 Task: Add Bulk Foods Fruit Gems to the cart.
Action: Mouse moved to (16, 61)
Screenshot: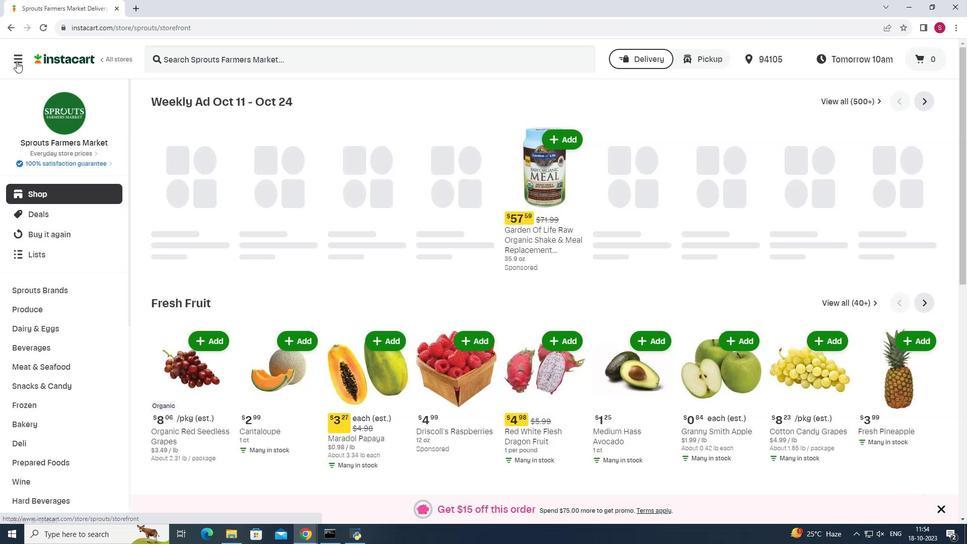 
Action: Mouse pressed left at (16, 61)
Screenshot: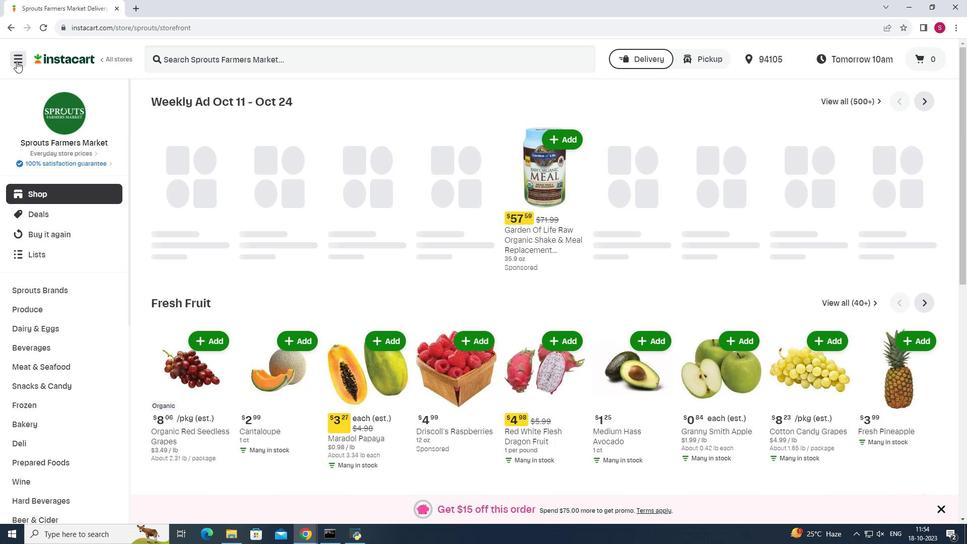 
Action: Mouse moved to (63, 264)
Screenshot: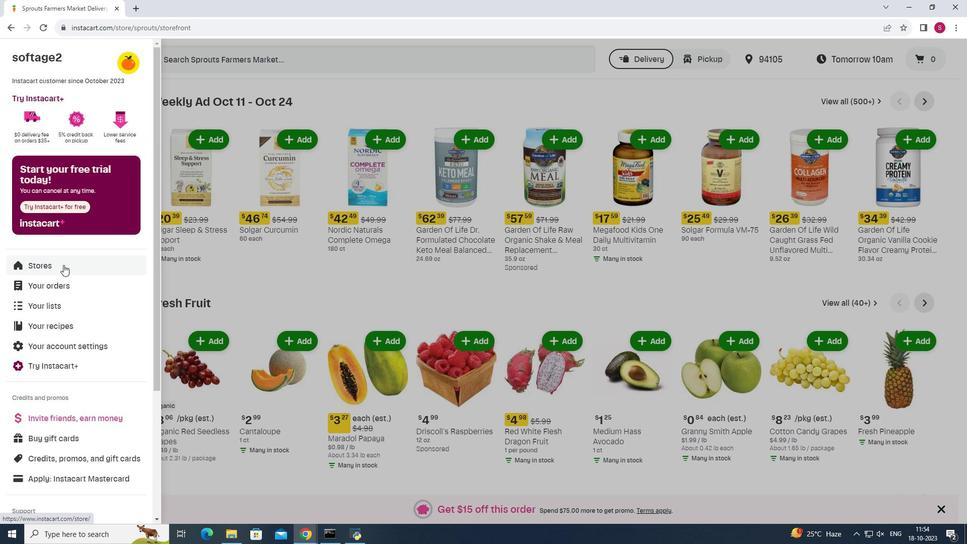 
Action: Mouse pressed left at (63, 264)
Screenshot: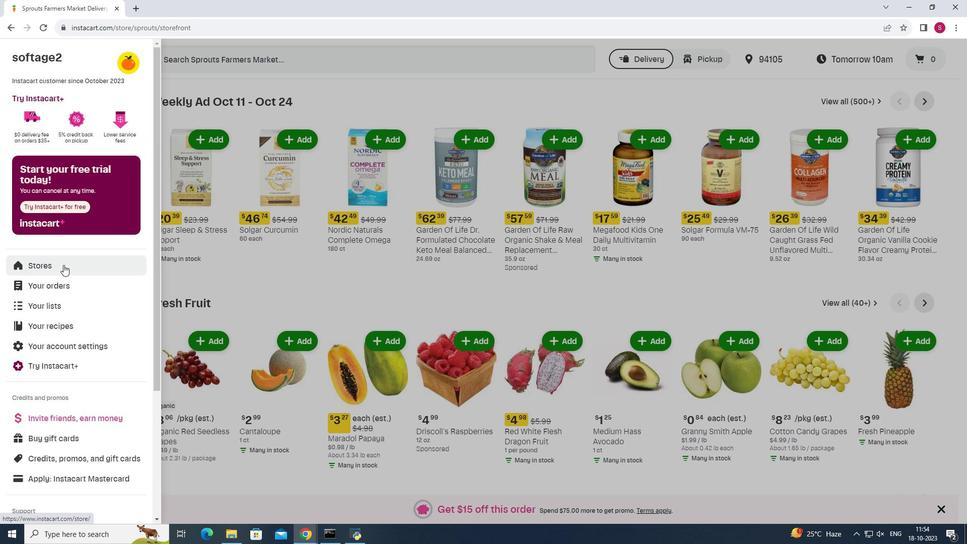
Action: Mouse moved to (226, 88)
Screenshot: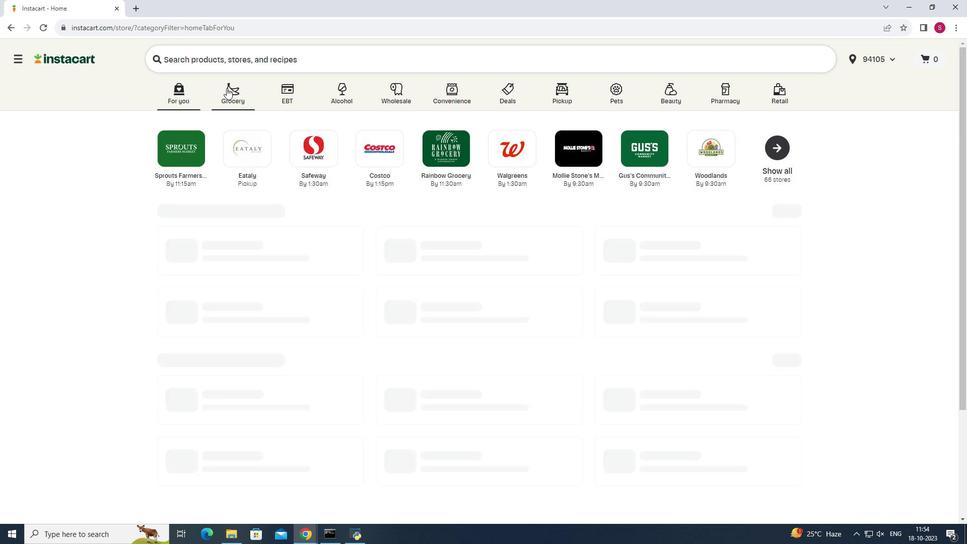 
Action: Mouse pressed left at (226, 88)
Screenshot: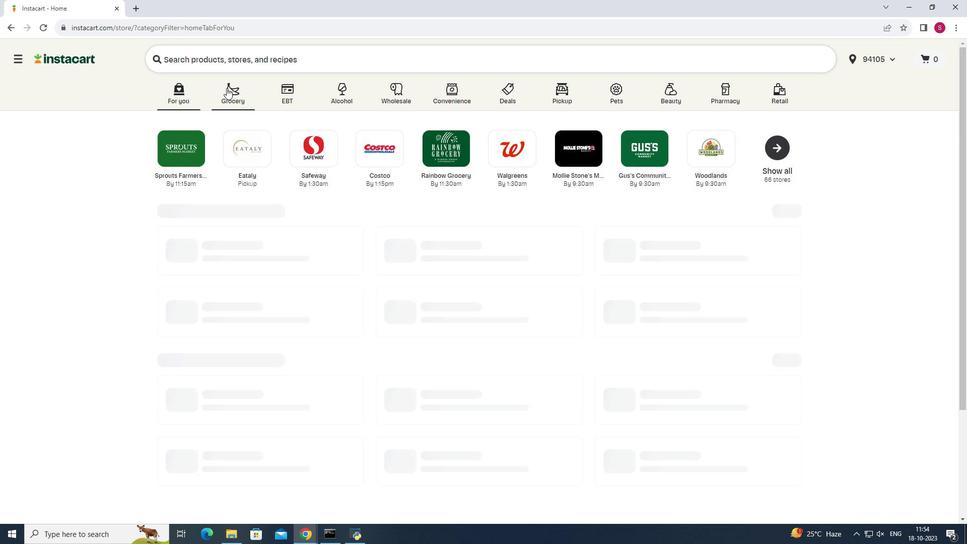 
Action: Mouse moved to (675, 131)
Screenshot: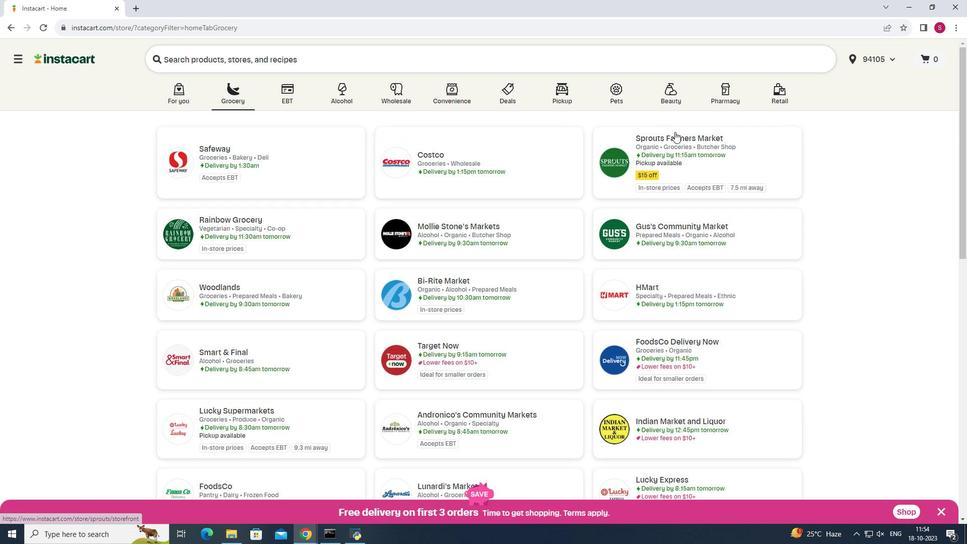 
Action: Mouse pressed left at (675, 131)
Screenshot: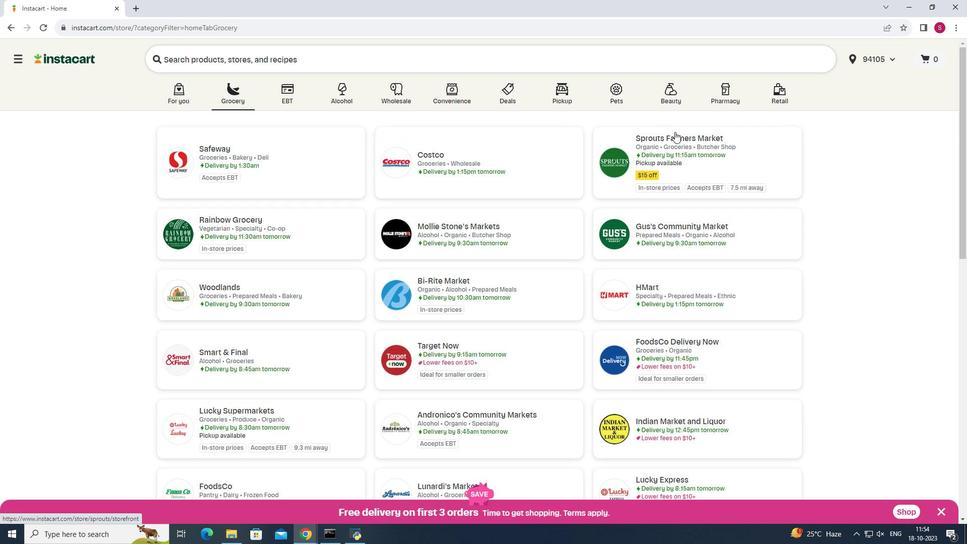 
Action: Mouse moved to (37, 384)
Screenshot: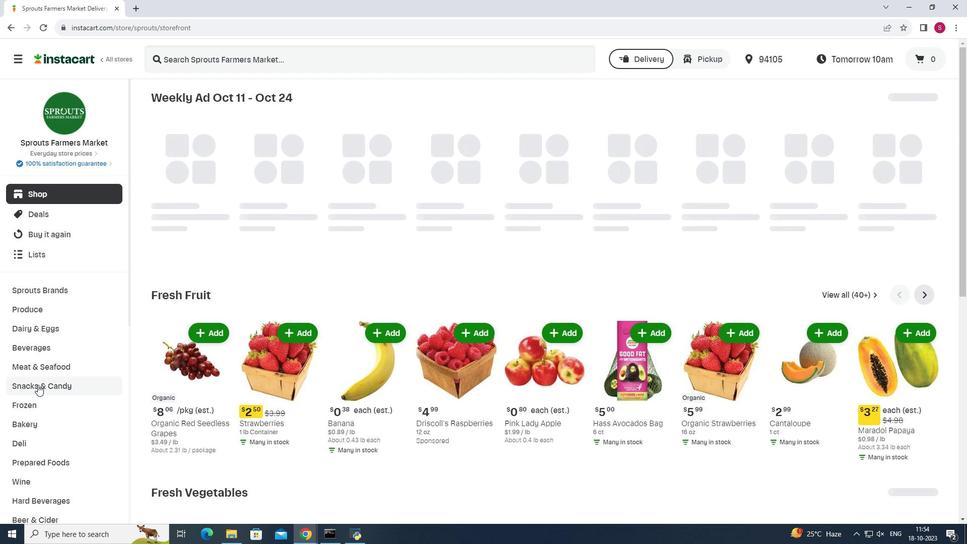 
Action: Mouse pressed left at (37, 384)
Screenshot: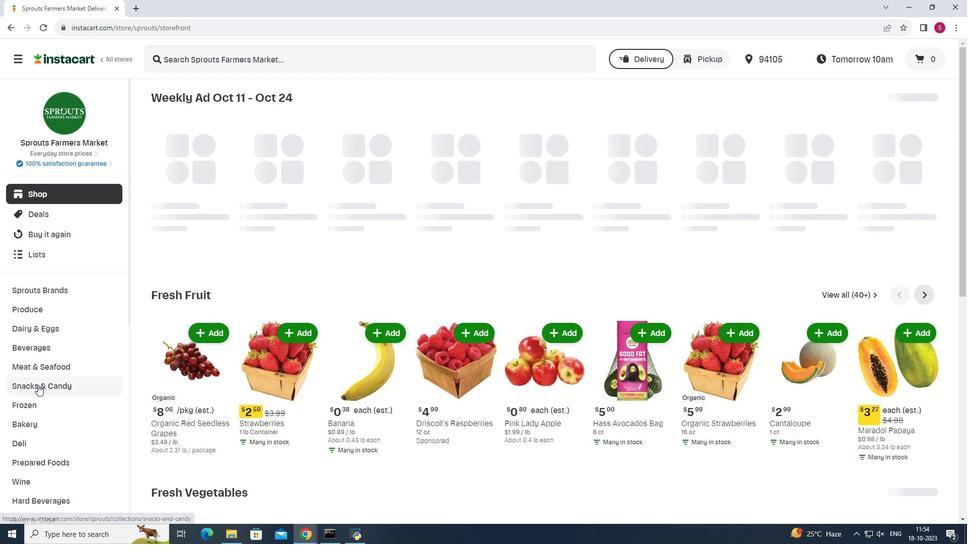 
Action: Mouse moved to (292, 123)
Screenshot: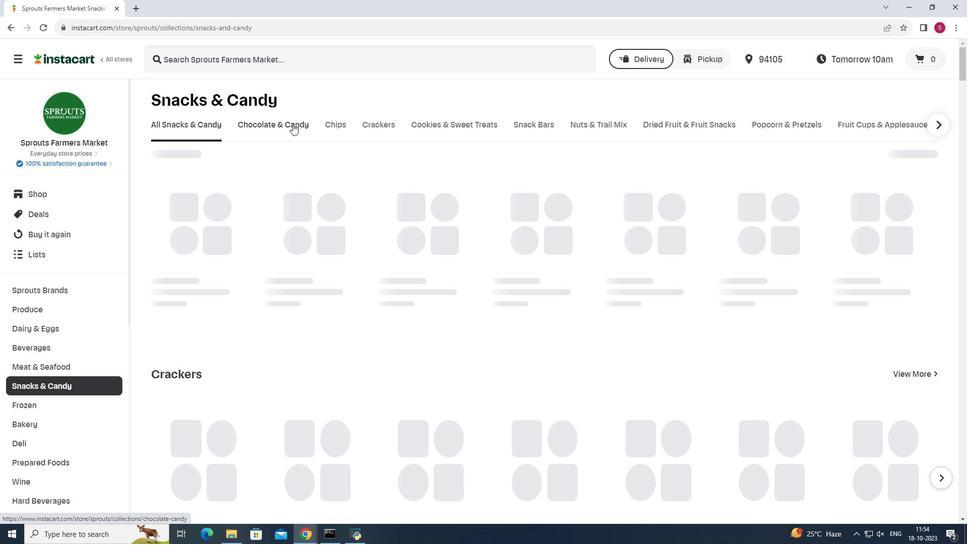 
Action: Mouse pressed left at (292, 123)
Screenshot: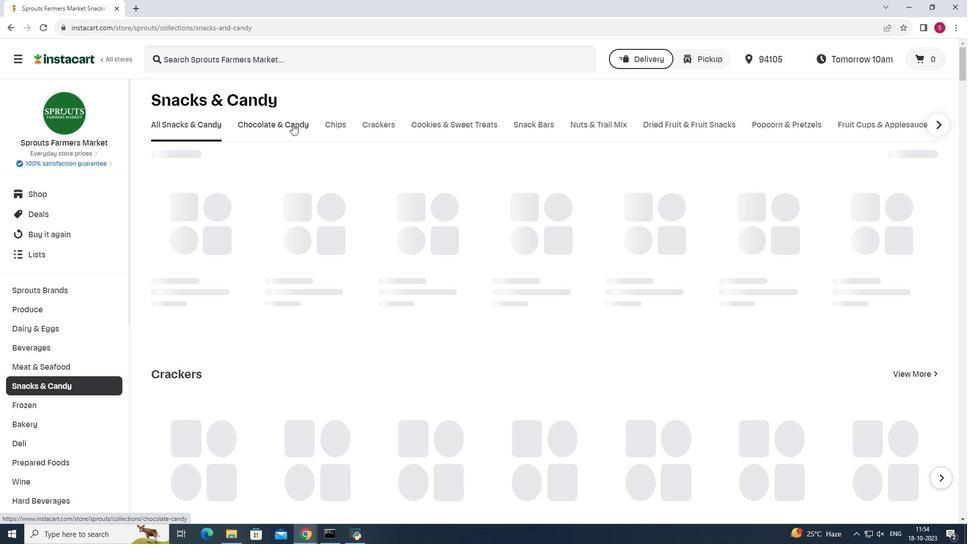 
Action: Mouse moved to (350, 175)
Screenshot: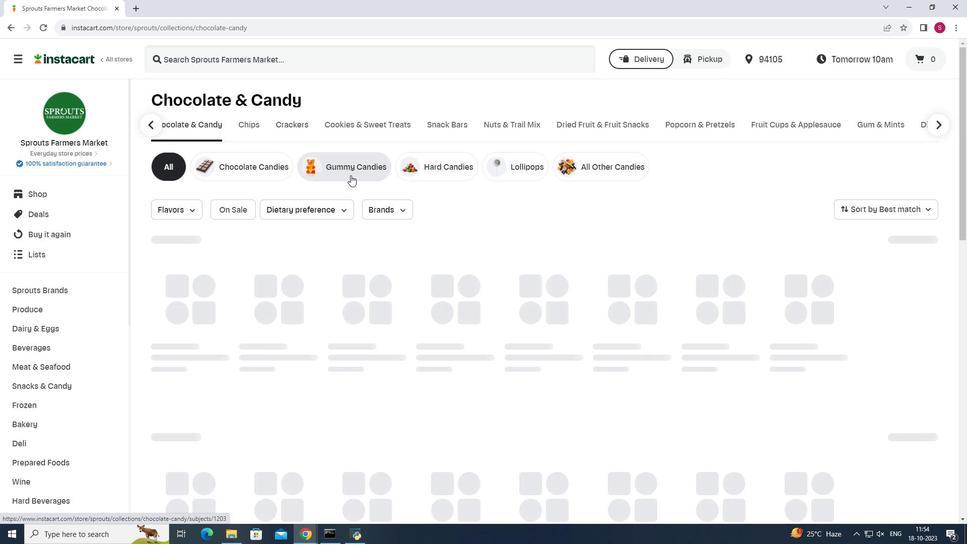 
Action: Mouse pressed left at (350, 175)
Screenshot: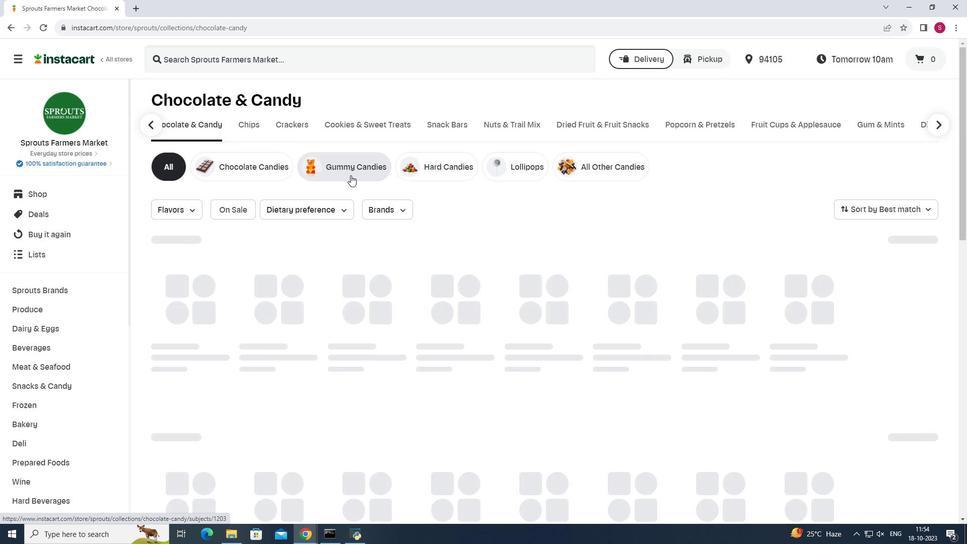 
Action: Mouse pressed left at (350, 175)
Screenshot: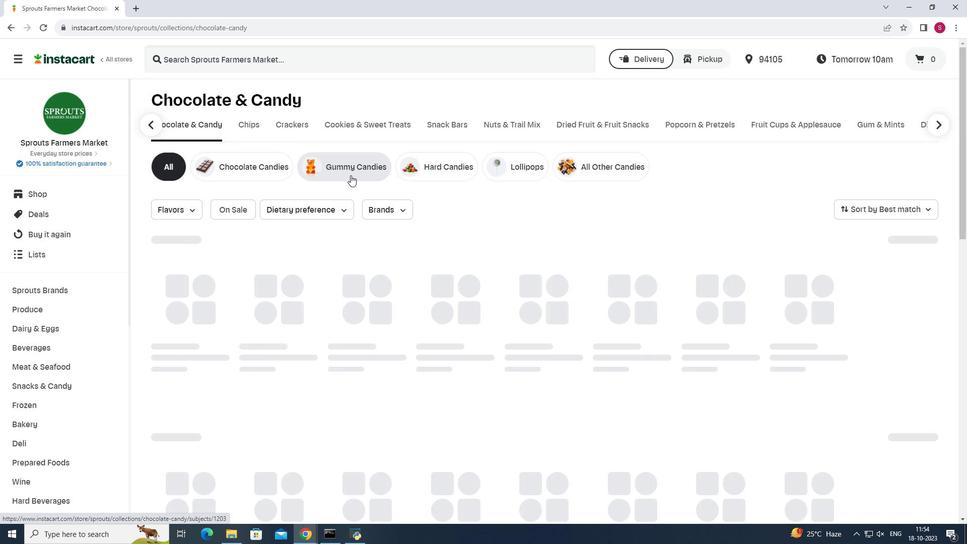 
Action: Mouse moved to (279, 62)
Screenshot: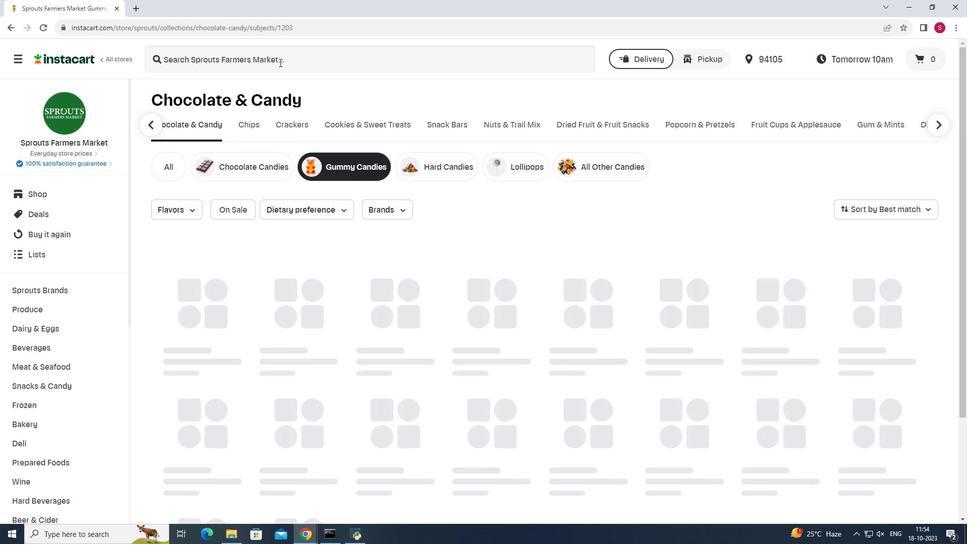 
Action: Mouse pressed left at (279, 62)
Screenshot: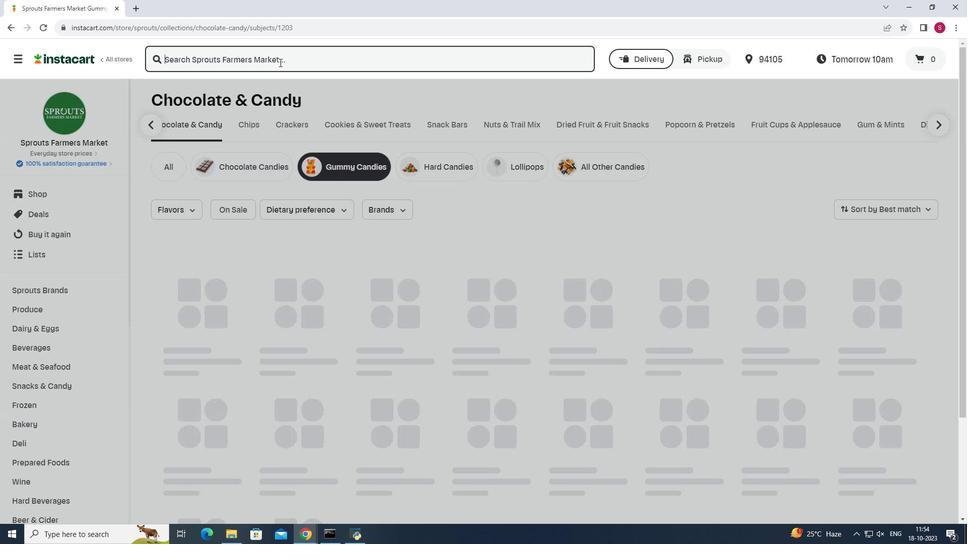 
Action: Mouse moved to (286, 65)
Screenshot: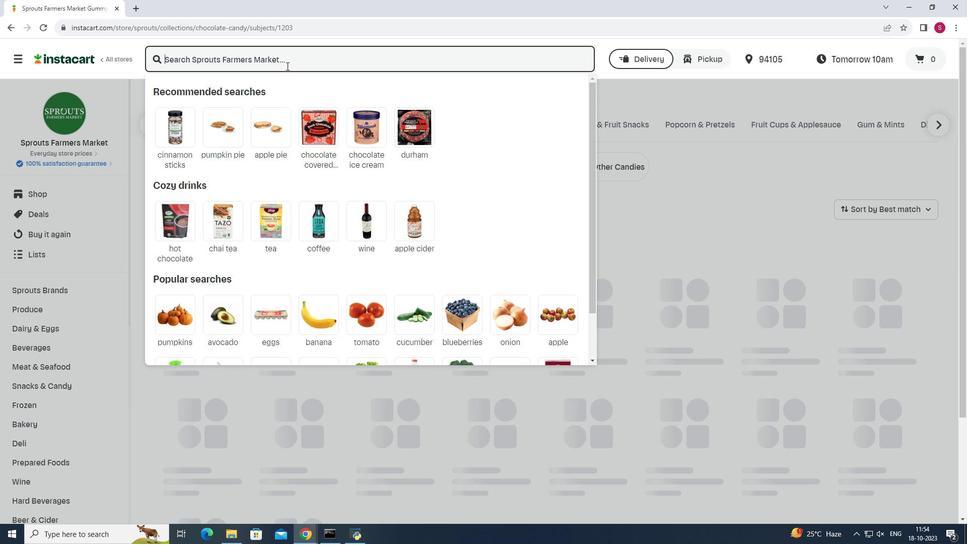 
Action: Key pressed <Key.shift>Bulk<Key.space><Key.shift>Foods<Key.space><Key.shift>Fruit<Key.space><Key.shift>Gems<Key.enter>
Screenshot: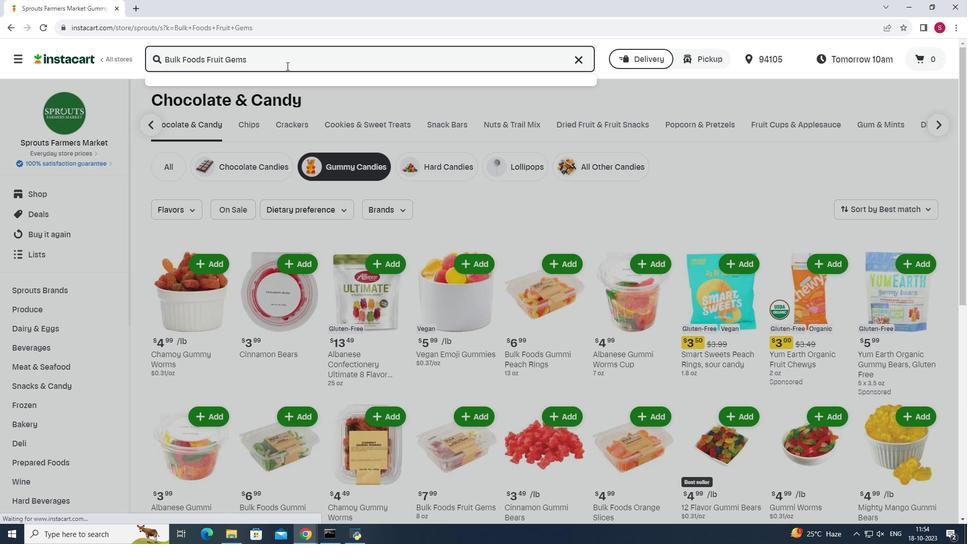 
Action: Mouse moved to (283, 145)
Screenshot: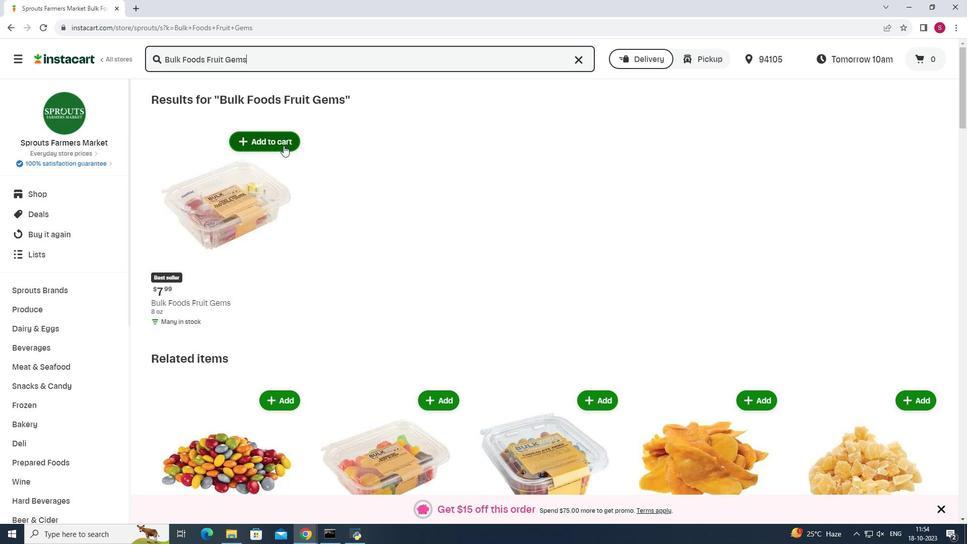 
Action: Mouse pressed left at (283, 145)
Screenshot: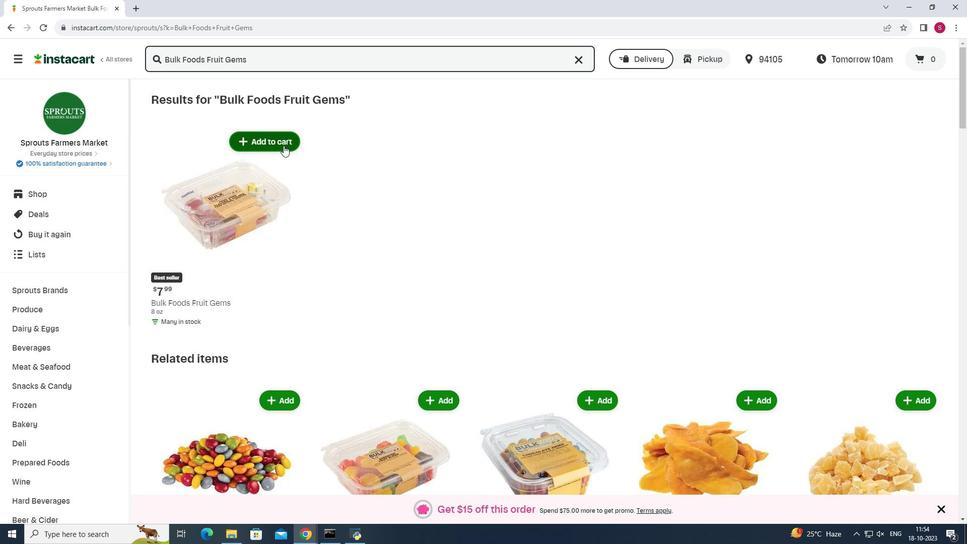 
Action: Mouse moved to (540, 166)
Screenshot: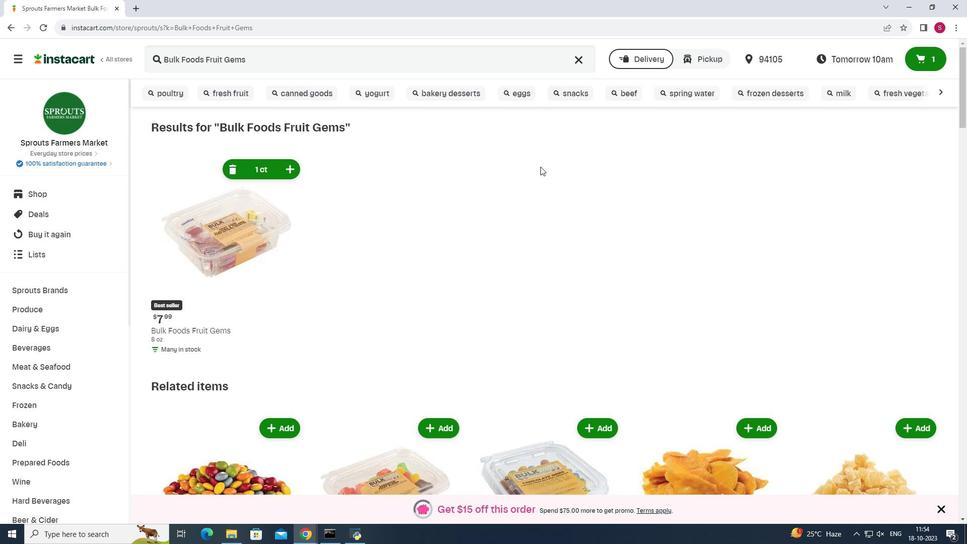 
